 Task: Look for products from Lakewood only.
Action: Mouse moved to (17, 111)
Screenshot: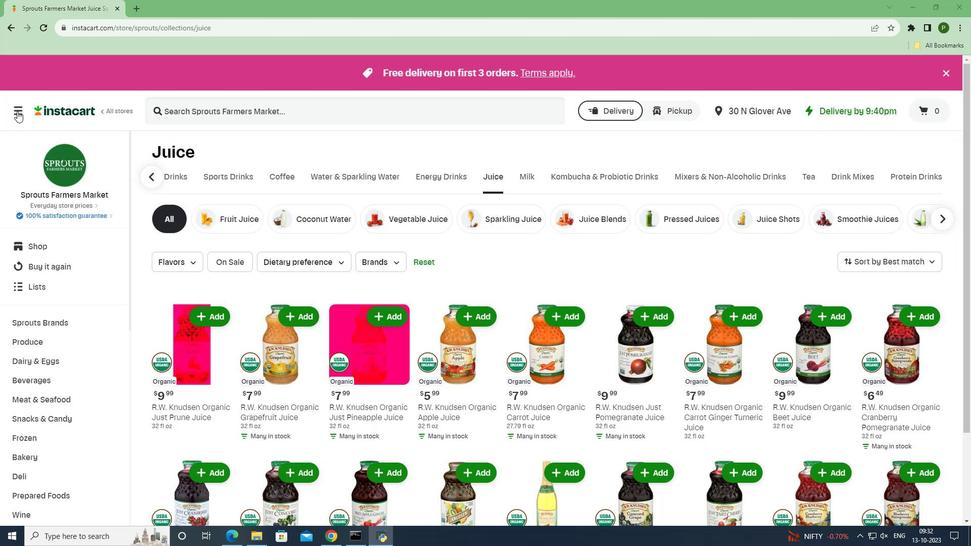 
Action: Mouse pressed left at (17, 111)
Screenshot: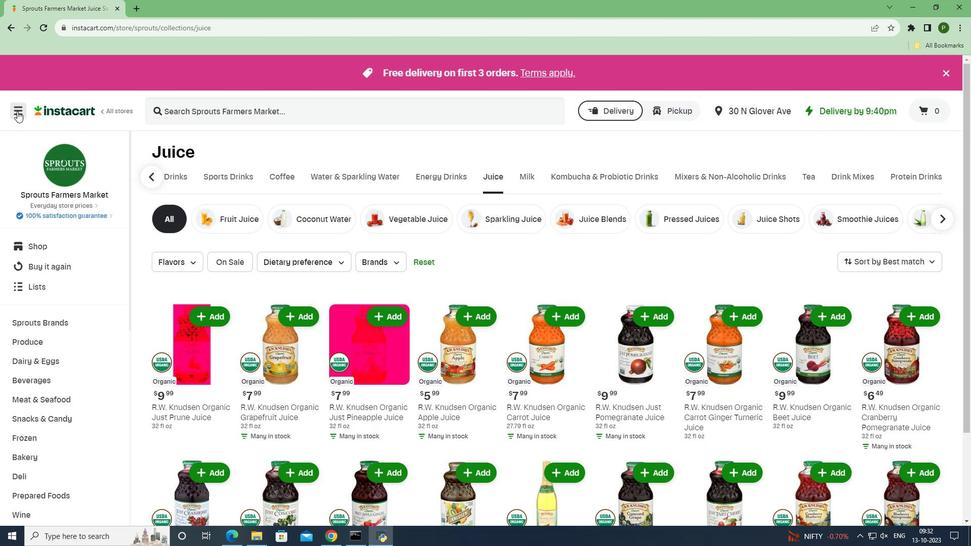 
Action: Mouse moved to (45, 270)
Screenshot: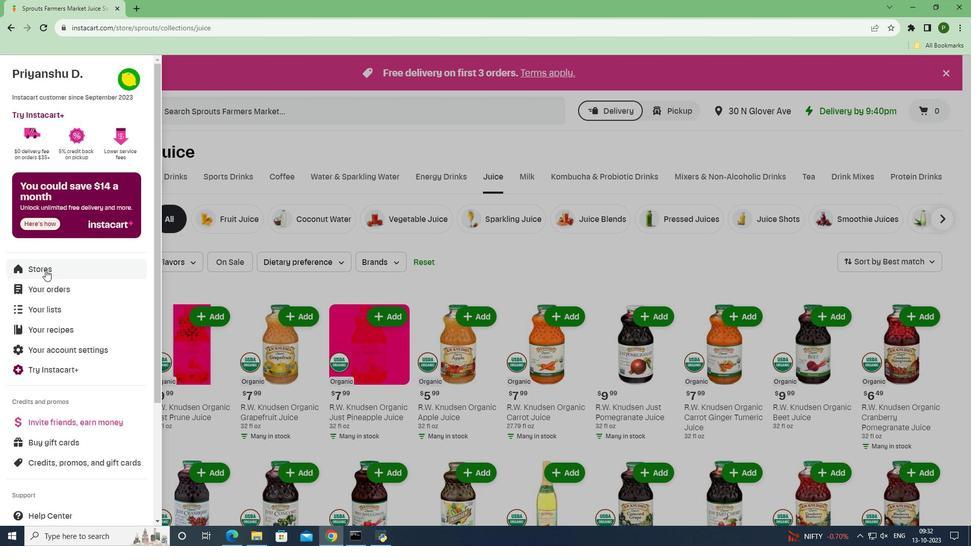 
Action: Mouse pressed left at (45, 270)
Screenshot: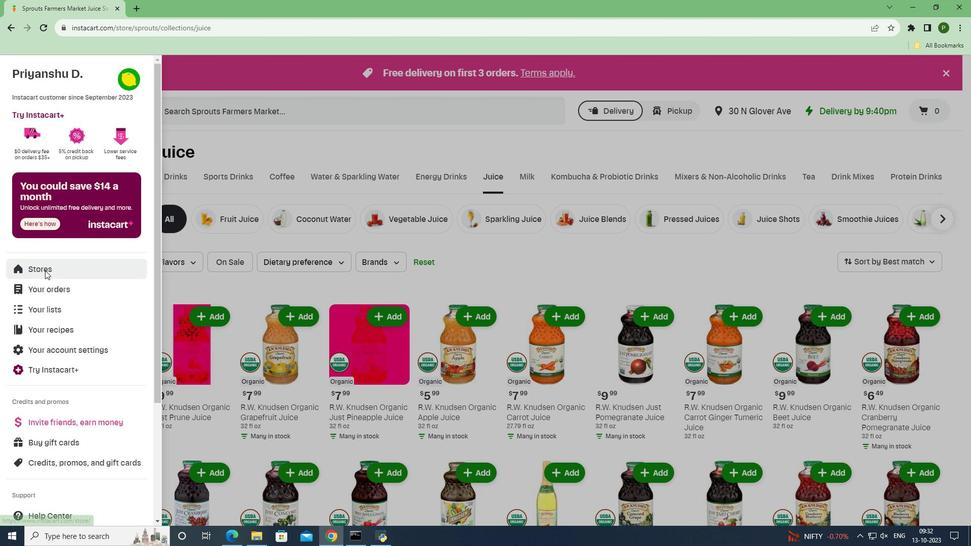 
Action: Mouse moved to (226, 121)
Screenshot: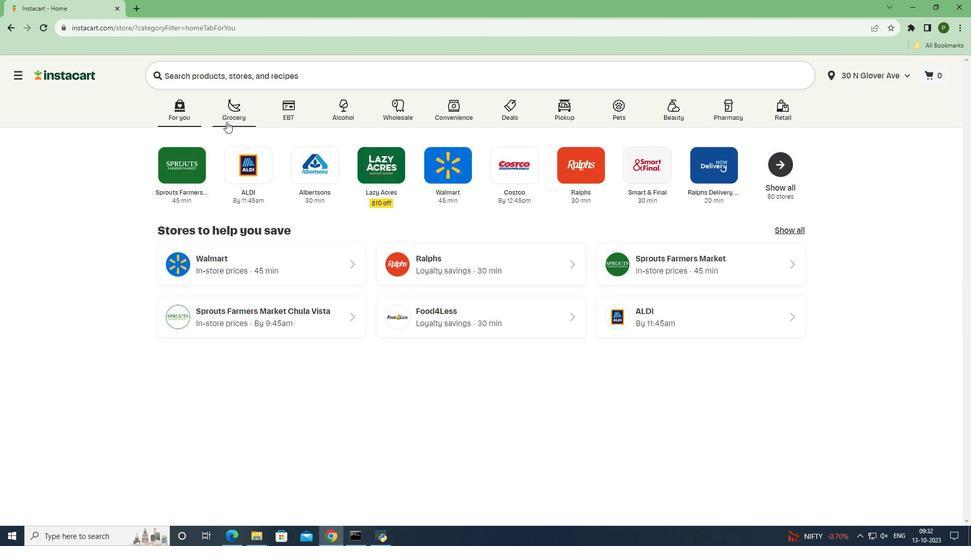 
Action: Mouse pressed left at (226, 121)
Screenshot: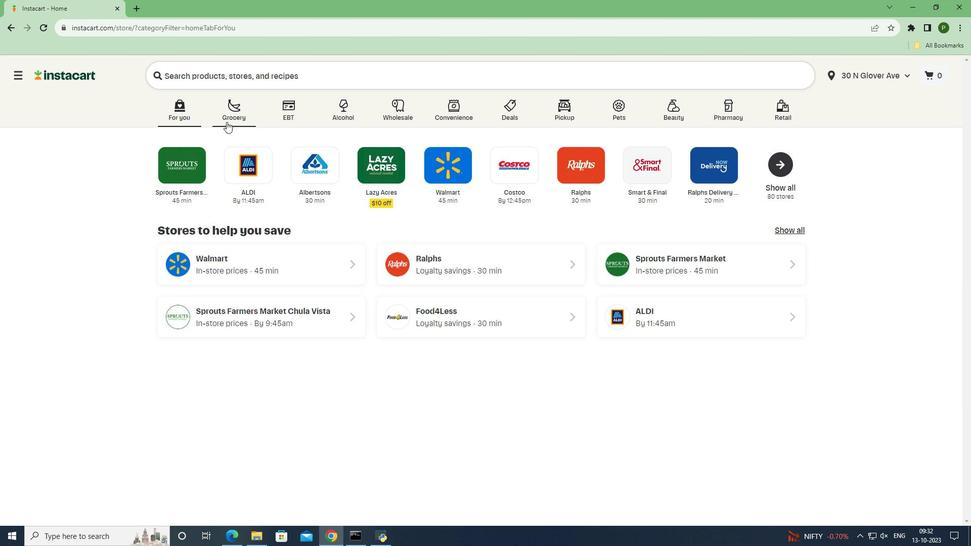 
Action: Mouse moved to (646, 235)
Screenshot: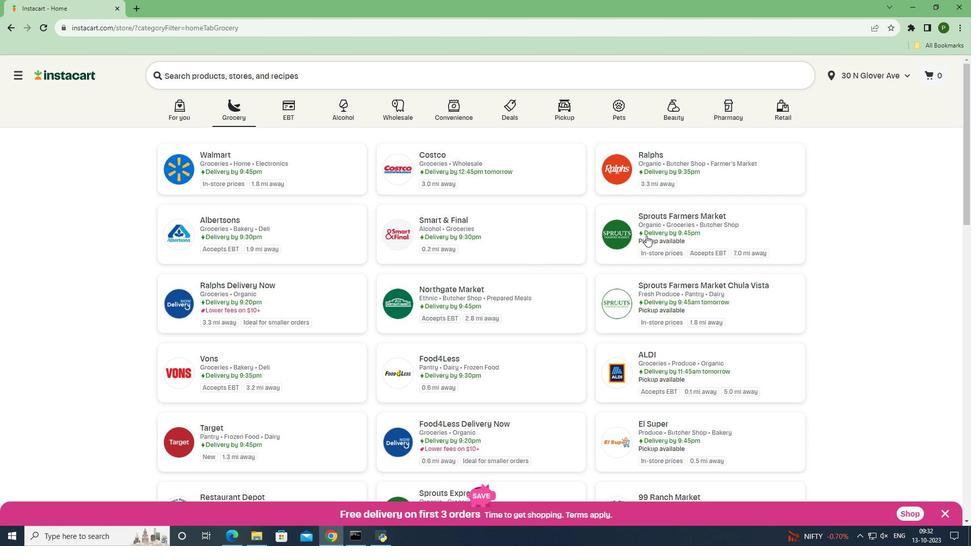 
Action: Mouse pressed left at (646, 235)
Screenshot: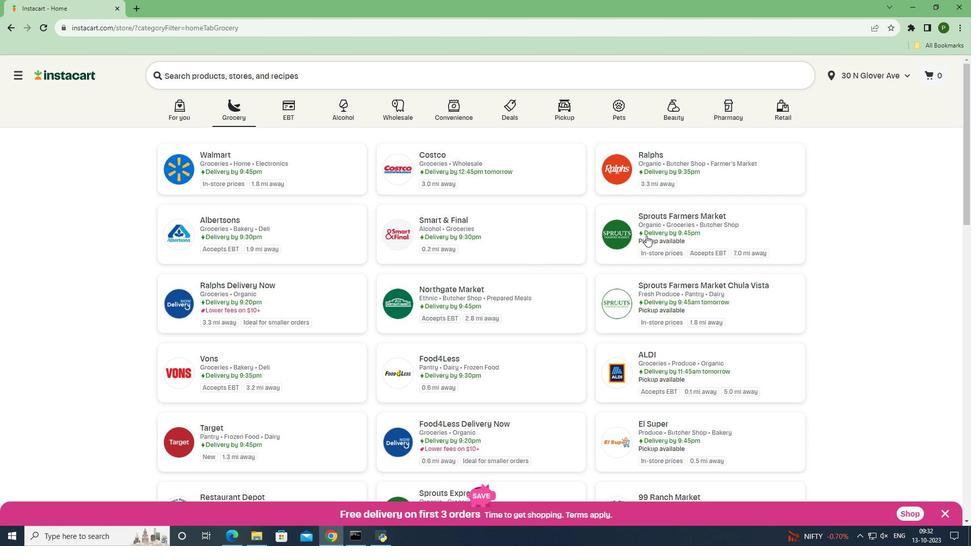 
Action: Mouse moved to (43, 376)
Screenshot: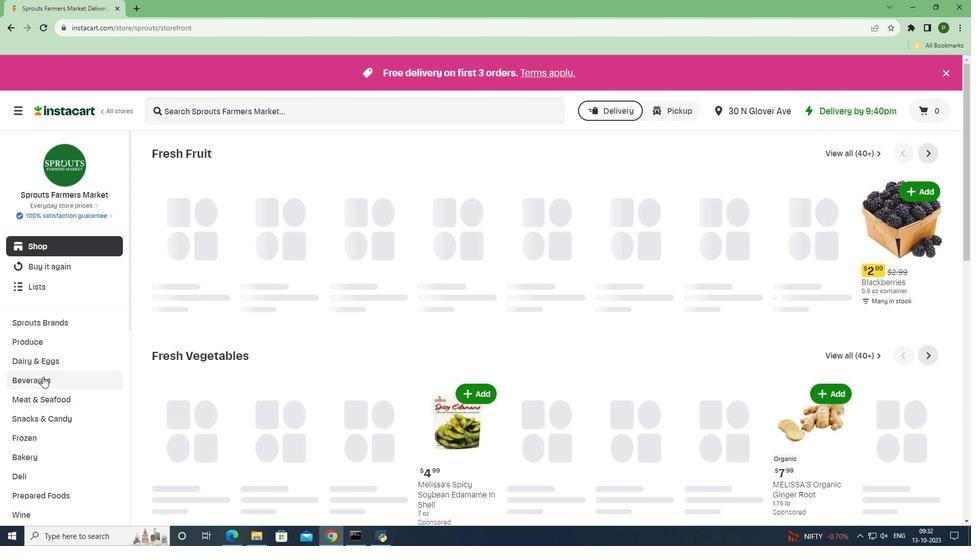 
Action: Mouse pressed left at (43, 376)
Screenshot: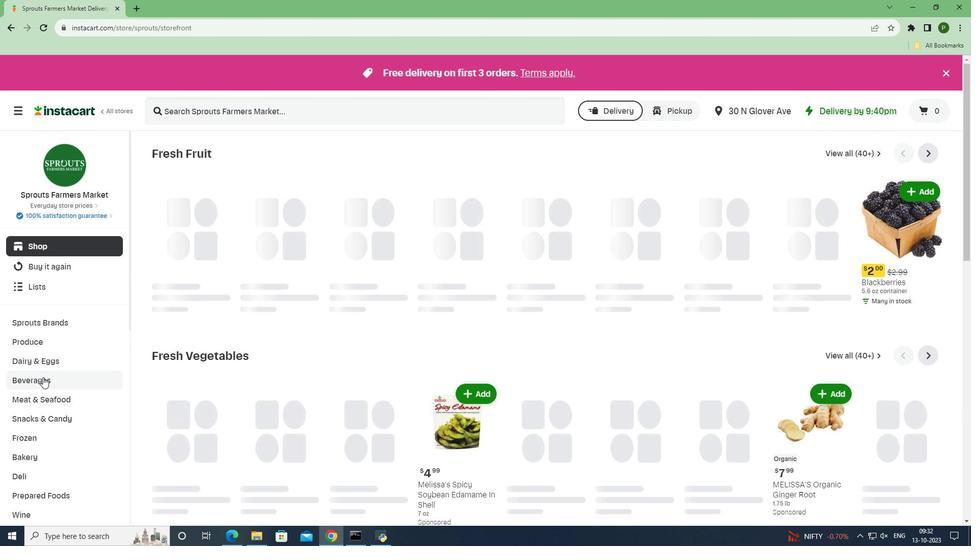 
Action: Mouse moved to (564, 173)
Screenshot: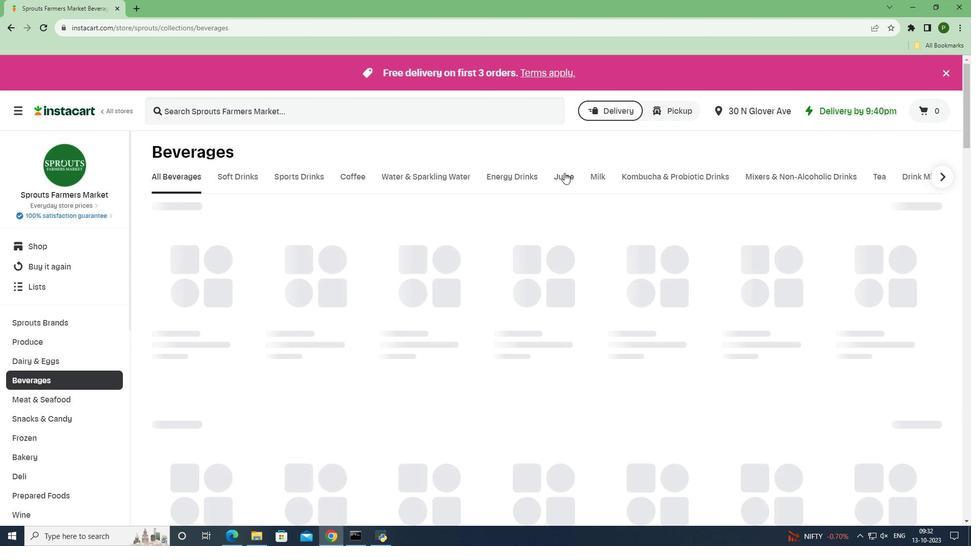 
Action: Mouse pressed left at (564, 173)
Screenshot: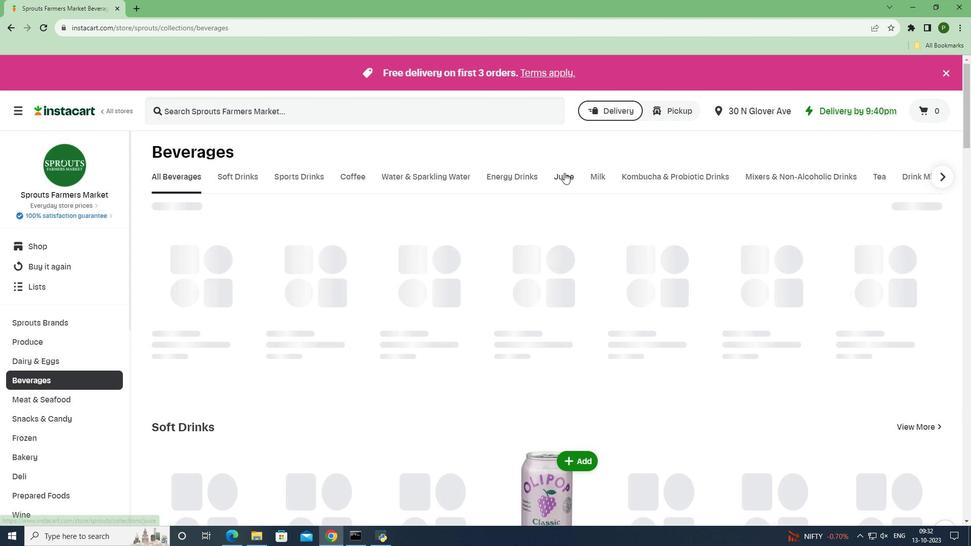 
Action: Mouse moved to (359, 266)
Screenshot: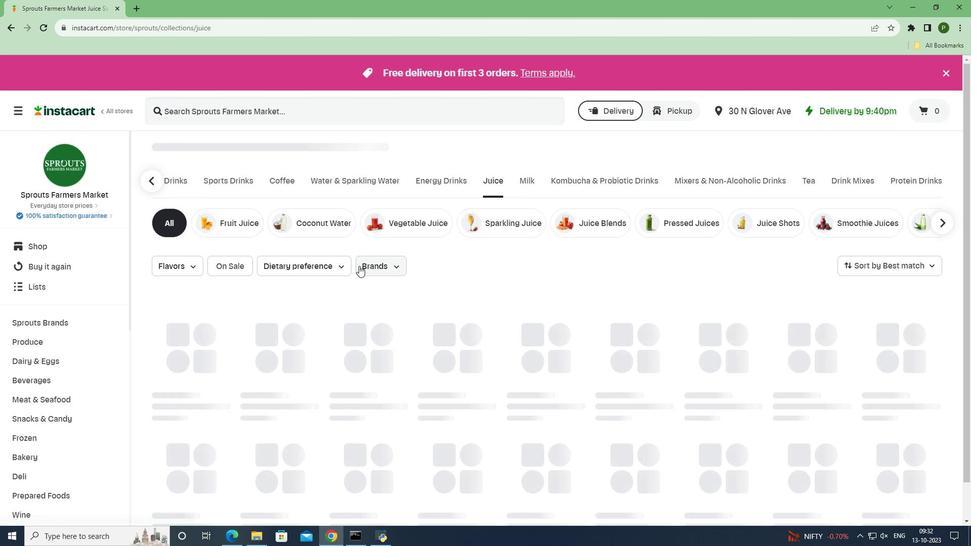 
Action: Mouse pressed left at (359, 266)
Screenshot: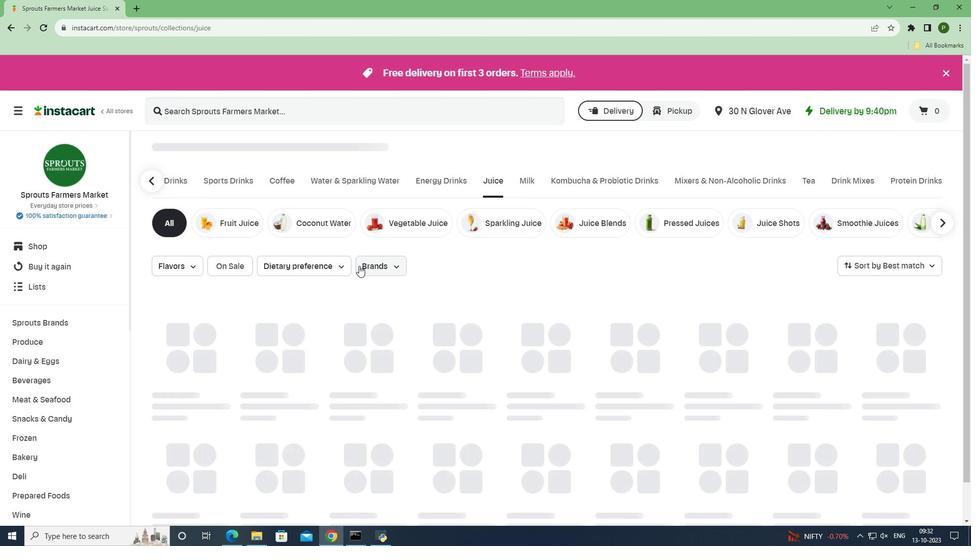 
Action: Mouse moved to (398, 369)
Screenshot: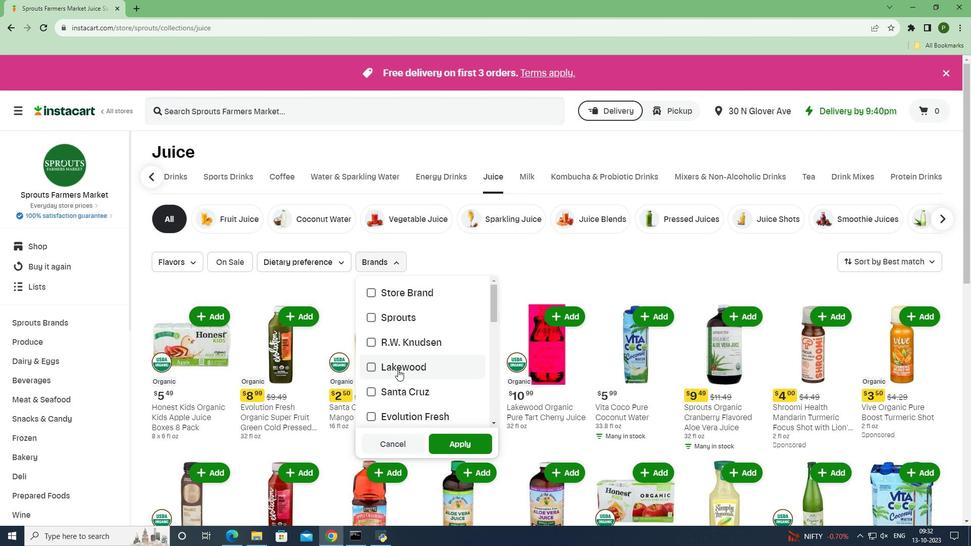 
Action: Mouse pressed left at (398, 369)
Screenshot: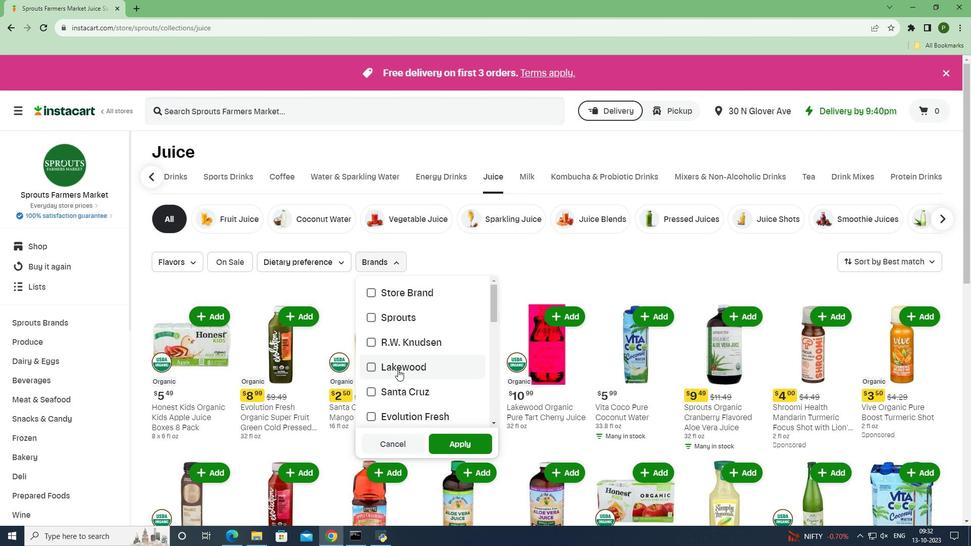 
Action: Mouse moved to (443, 438)
Screenshot: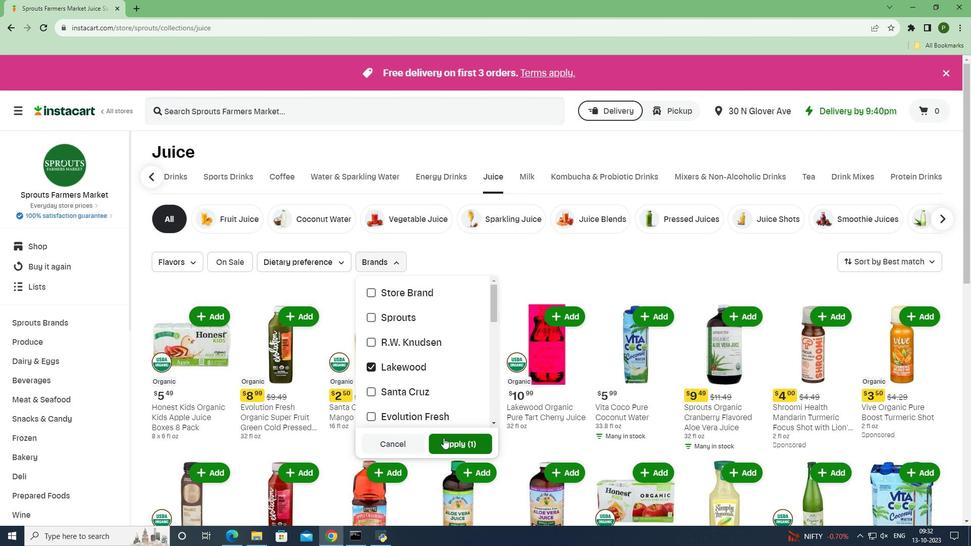 
Action: Mouse pressed left at (443, 438)
Screenshot: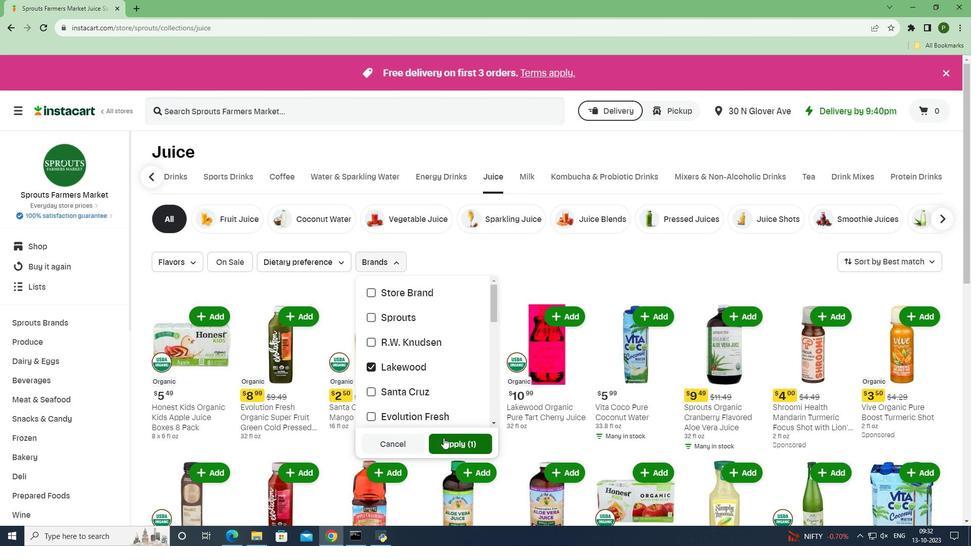 
Action: Mouse moved to (617, 486)
Screenshot: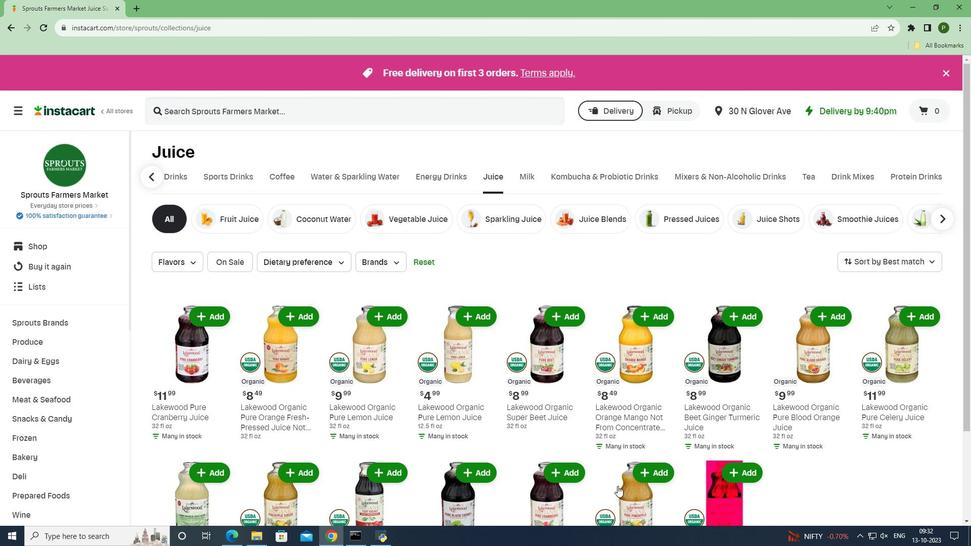 
